 Task: Set the authorization callback URL to register a new OAuth application for the organization "ryshabh2k" to "www.google.com/auth?2000".
Action: Mouse moved to (1023, 99)
Screenshot: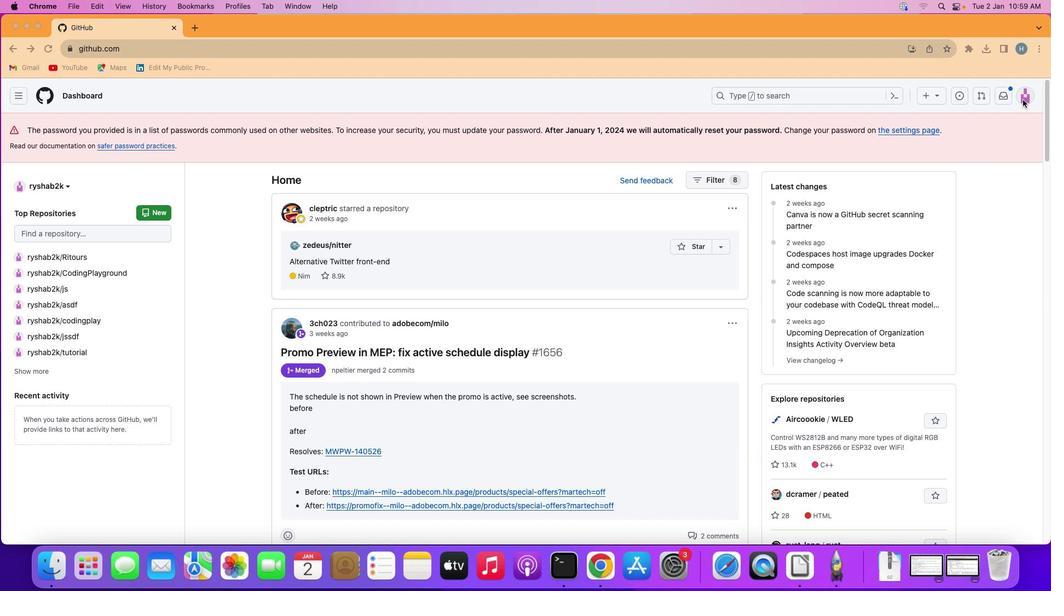 
Action: Mouse pressed left at (1023, 99)
Screenshot: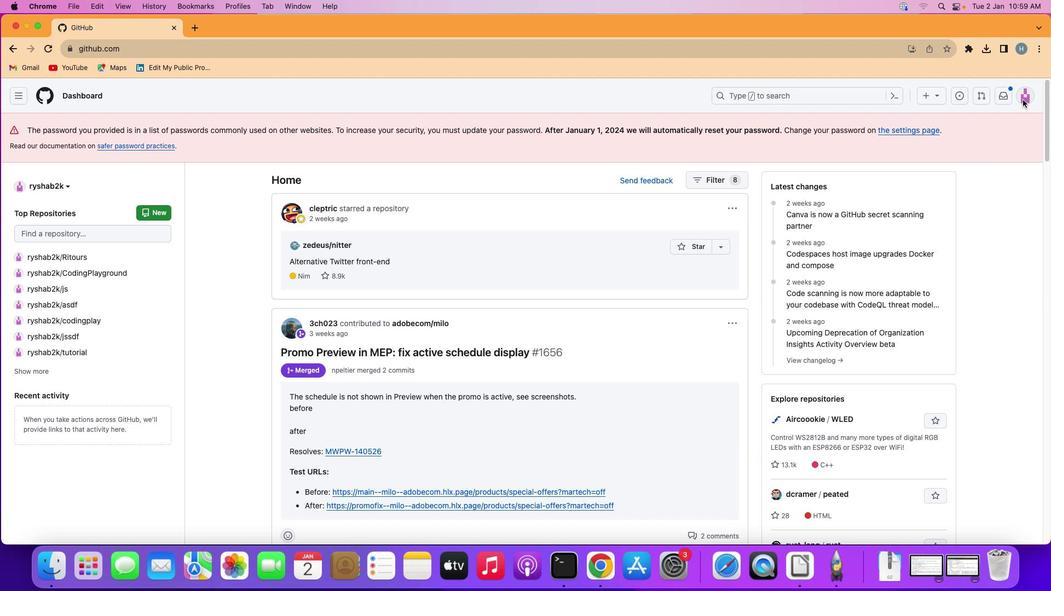 
Action: Mouse moved to (1023, 98)
Screenshot: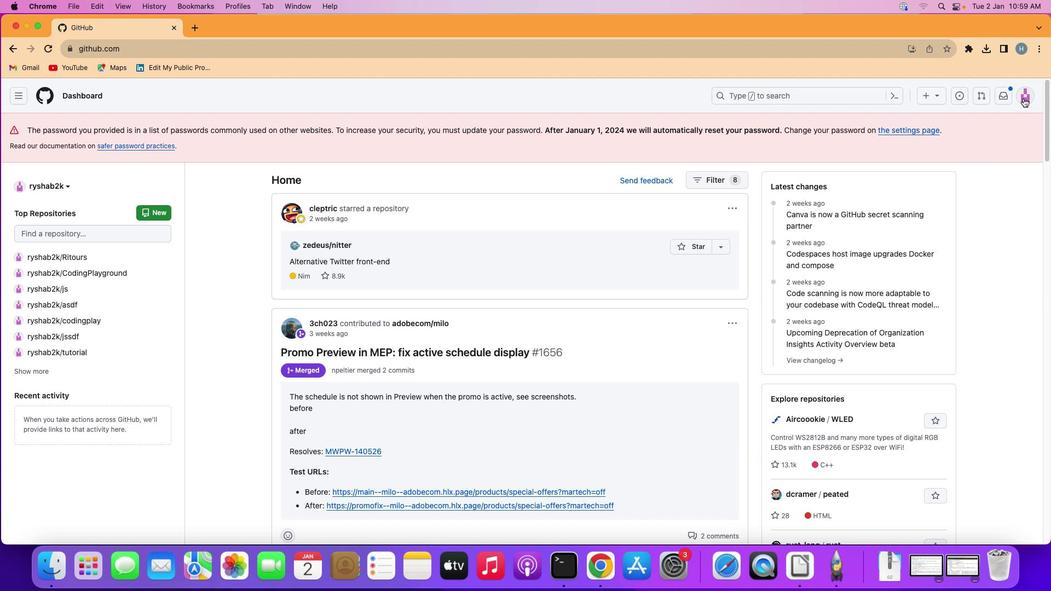 
Action: Mouse pressed left at (1023, 98)
Screenshot: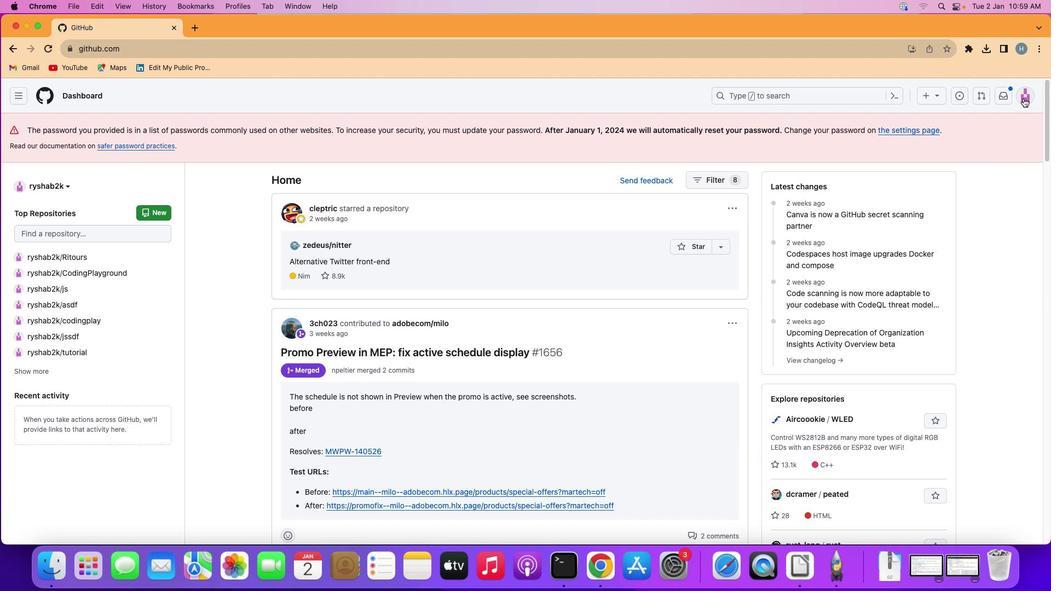 
Action: Mouse moved to (972, 227)
Screenshot: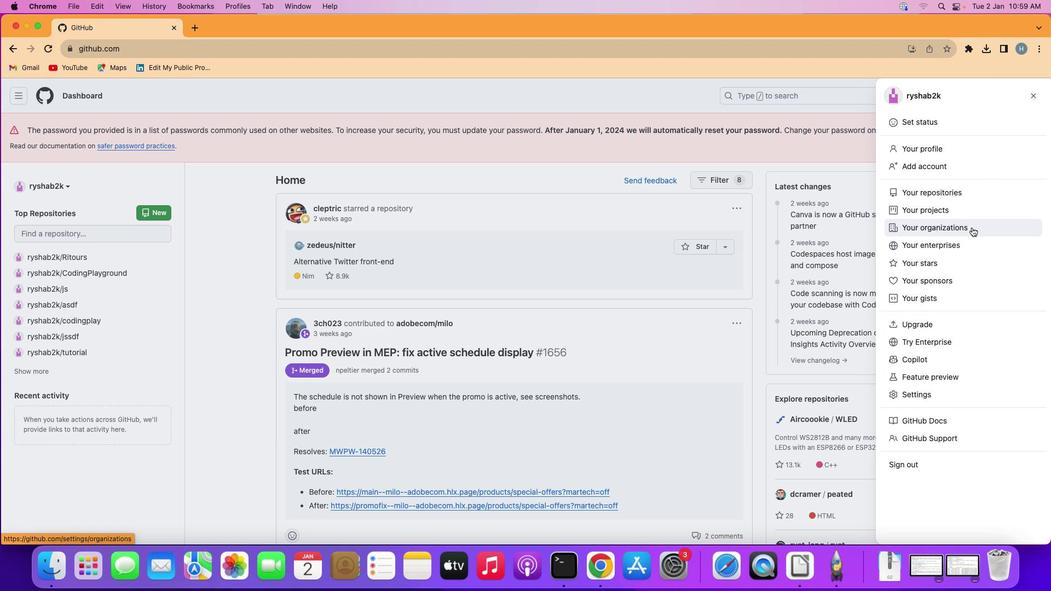 
Action: Mouse pressed left at (972, 227)
Screenshot: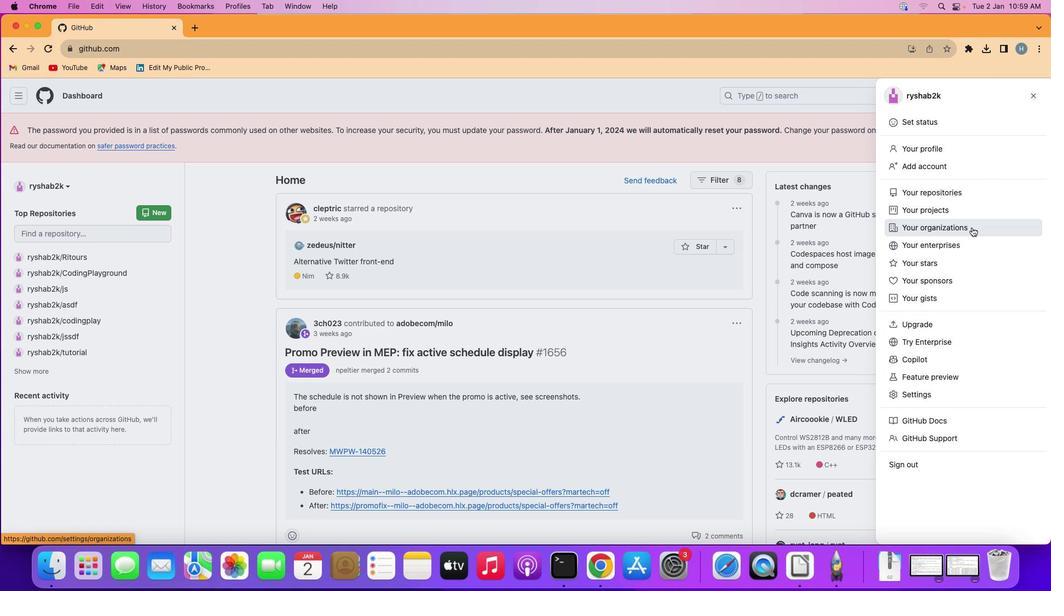 
Action: Mouse moved to (794, 260)
Screenshot: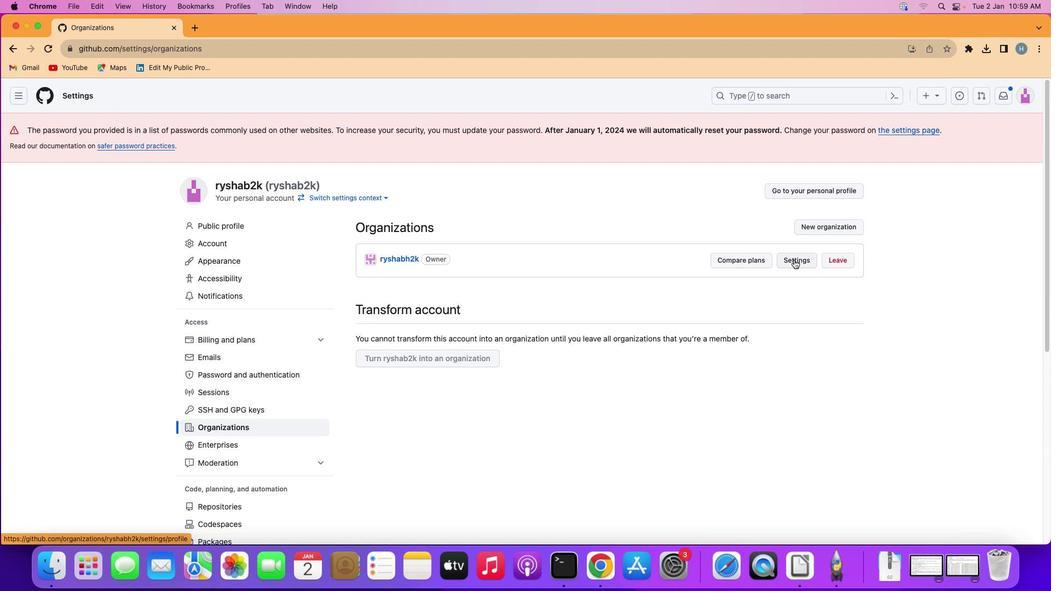 
Action: Mouse pressed left at (794, 260)
Screenshot: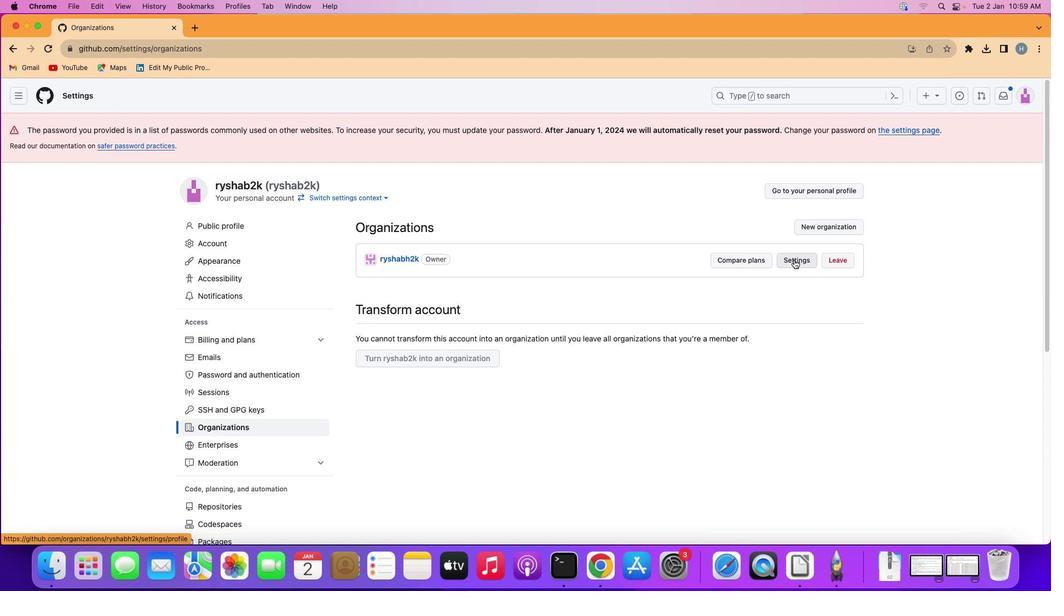 
Action: Mouse moved to (350, 372)
Screenshot: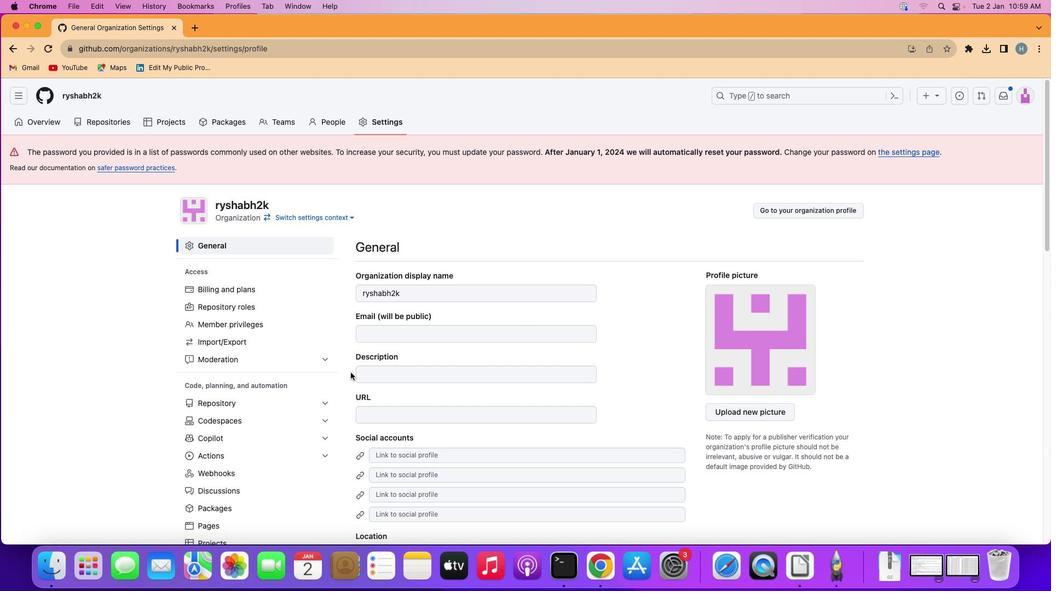 
Action: Mouse scrolled (350, 372) with delta (0, 0)
Screenshot: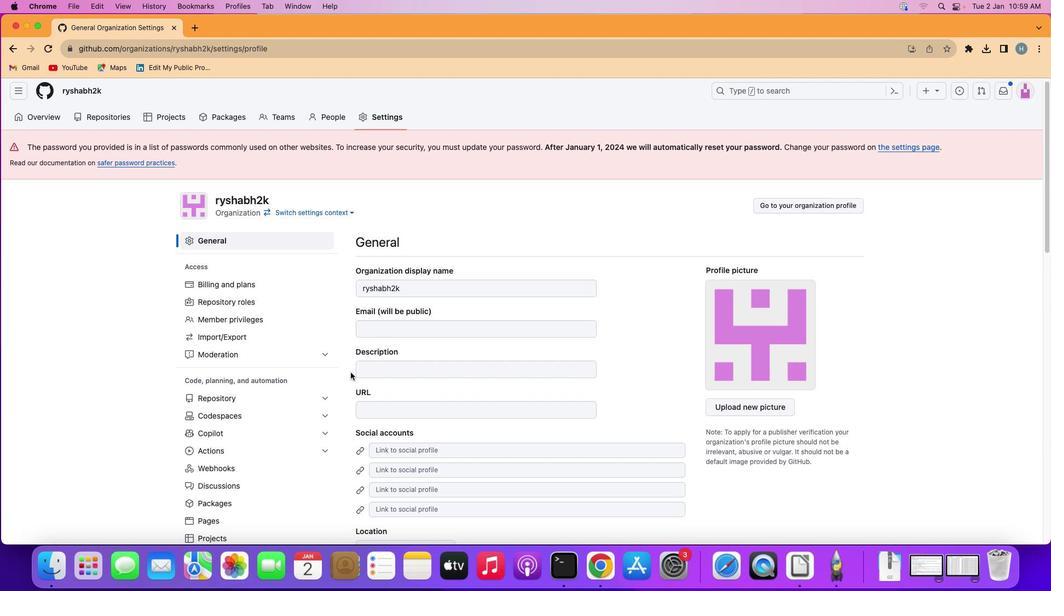 
Action: Mouse scrolled (350, 372) with delta (0, 0)
Screenshot: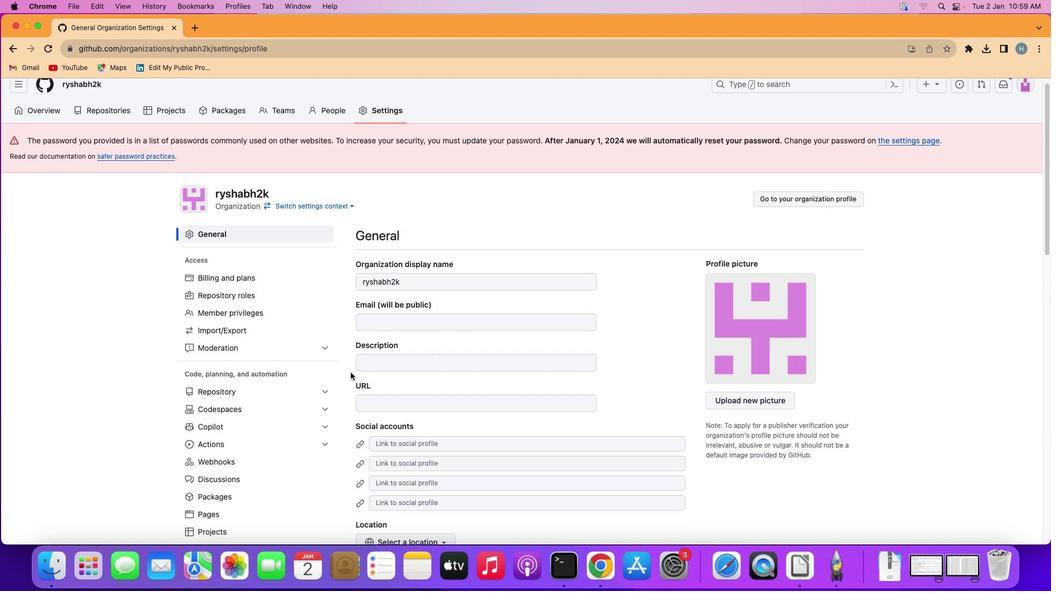 
Action: Mouse moved to (350, 372)
Screenshot: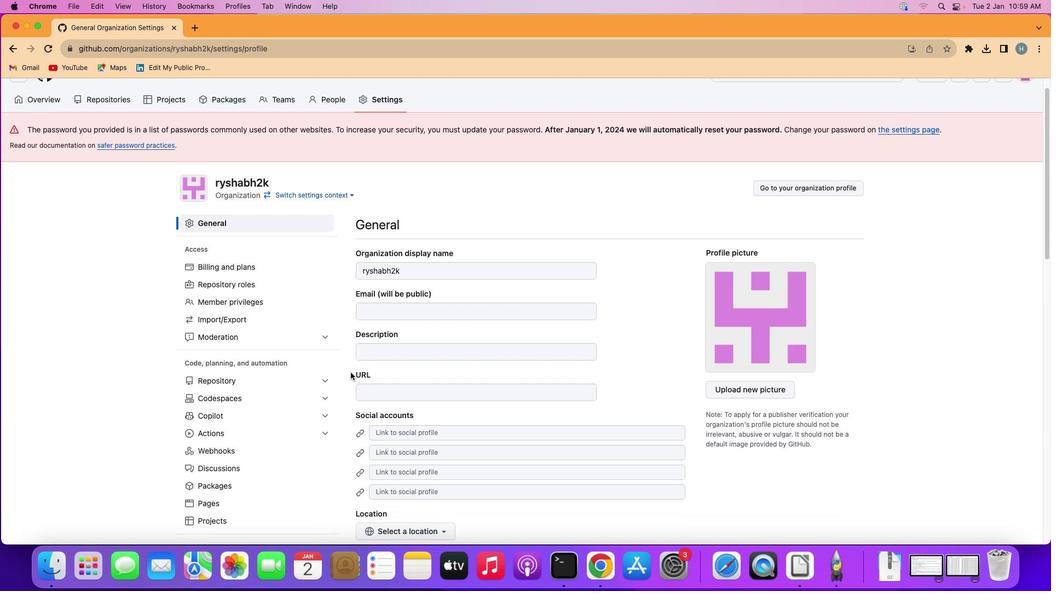 
Action: Mouse scrolled (350, 372) with delta (0, -1)
Screenshot: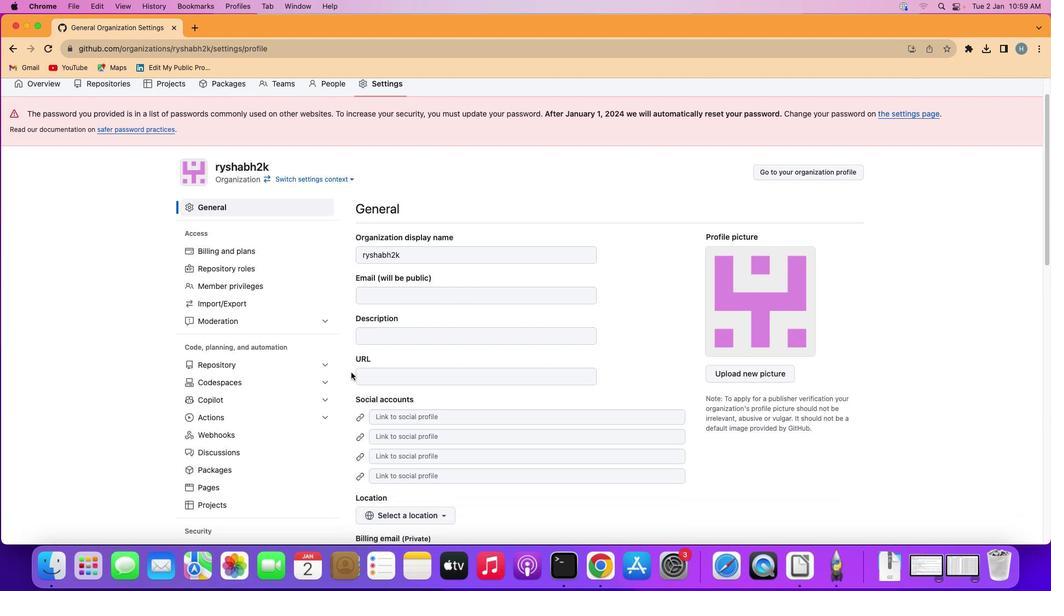 
Action: Mouse moved to (351, 372)
Screenshot: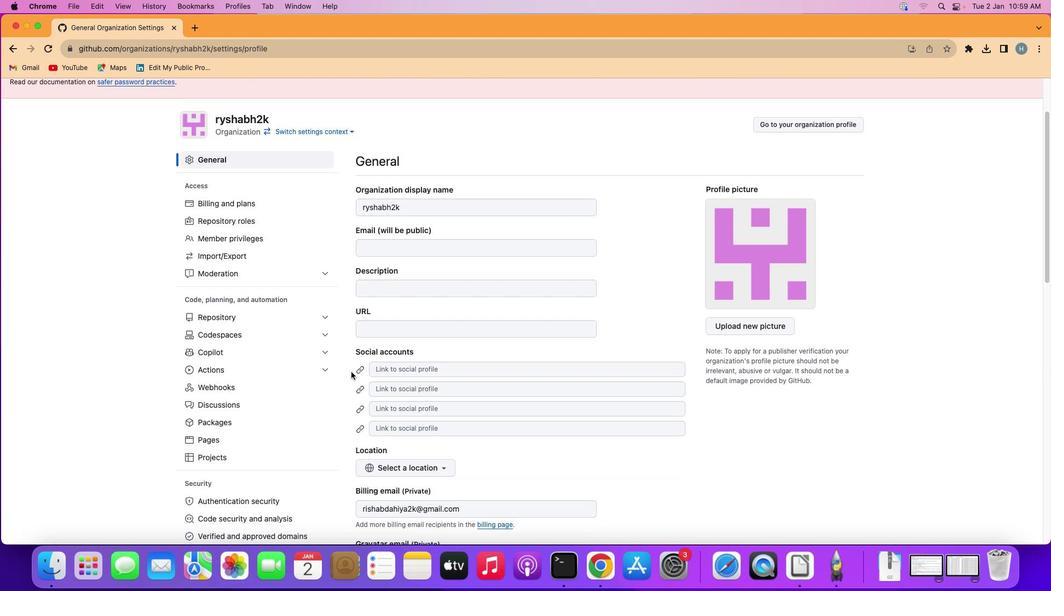 
Action: Mouse scrolled (351, 372) with delta (0, 0)
Screenshot: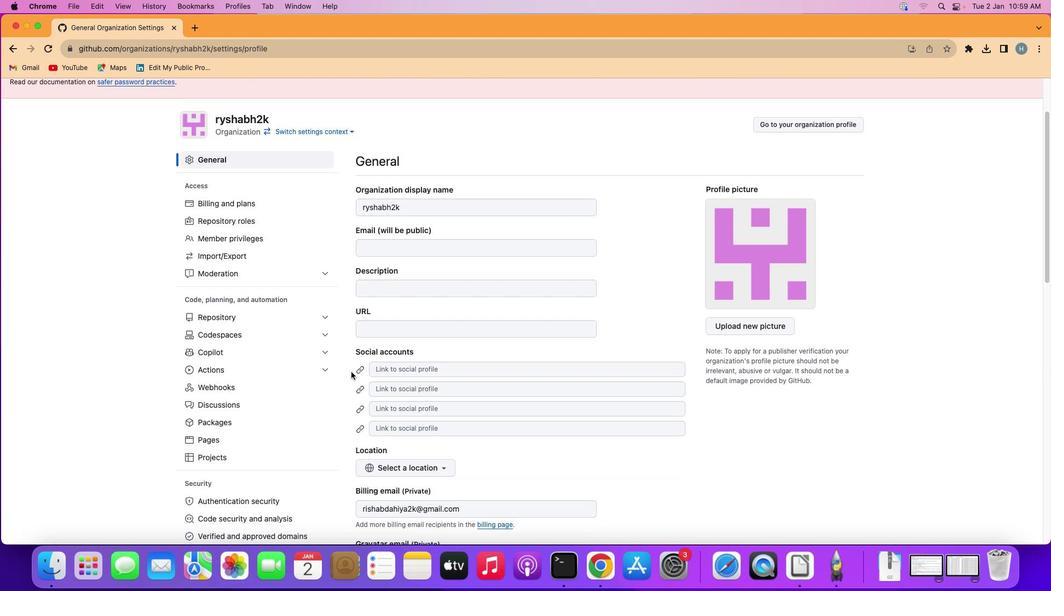 
Action: Mouse scrolled (351, 372) with delta (0, 0)
Screenshot: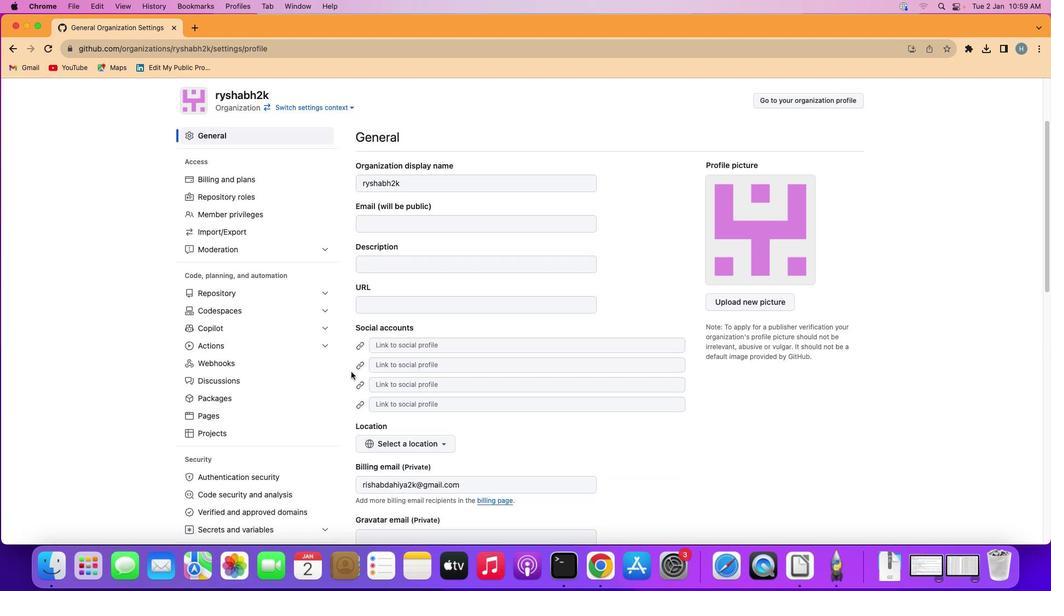 
Action: Mouse moved to (351, 371)
Screenshot: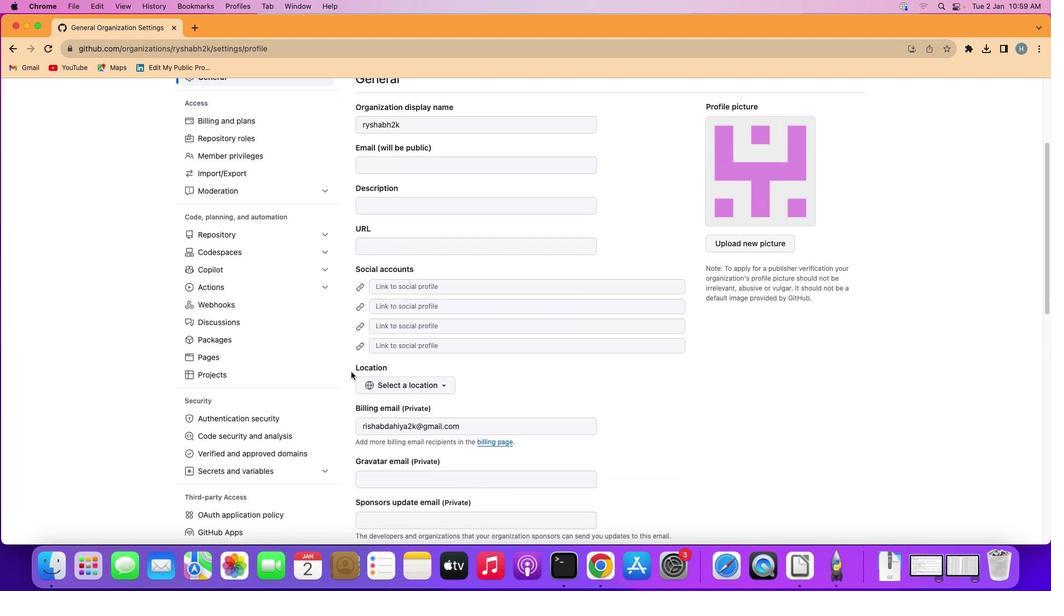 
Action: Mouse scrolled (351, 371) with delta (0, -1)
Screenshot: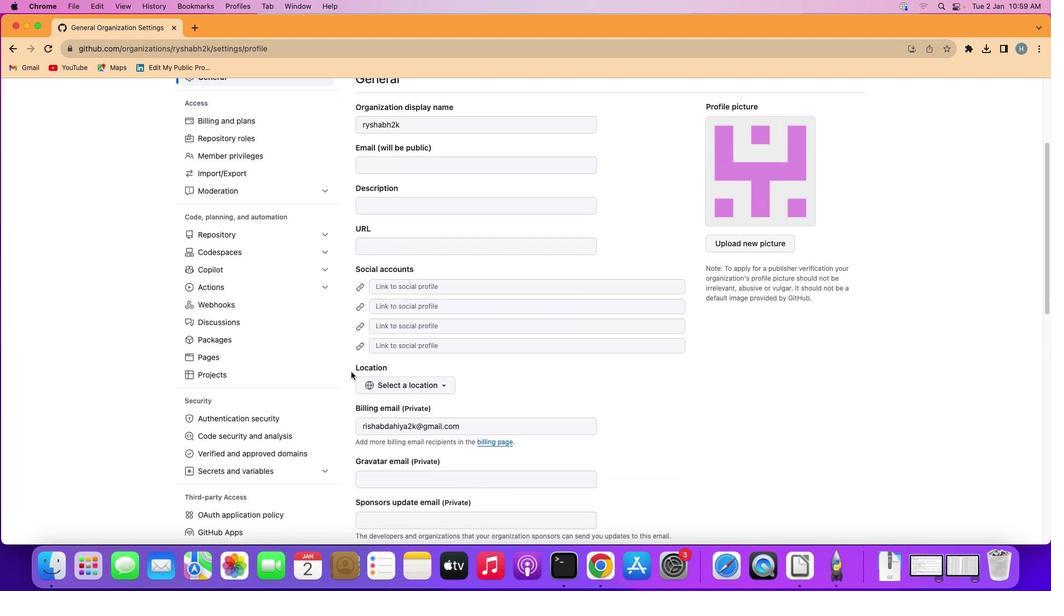 
Action: Mouse scrolled (351, 371) with delta (0, -2)
Screenshot: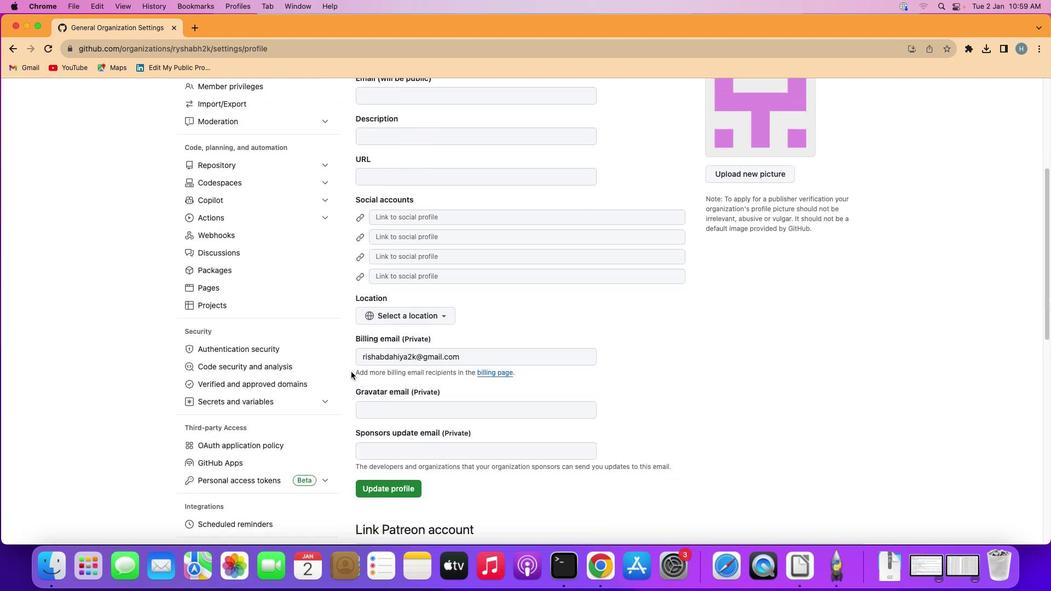 
Action: Mouse moved to (352, 371)
Screenshot: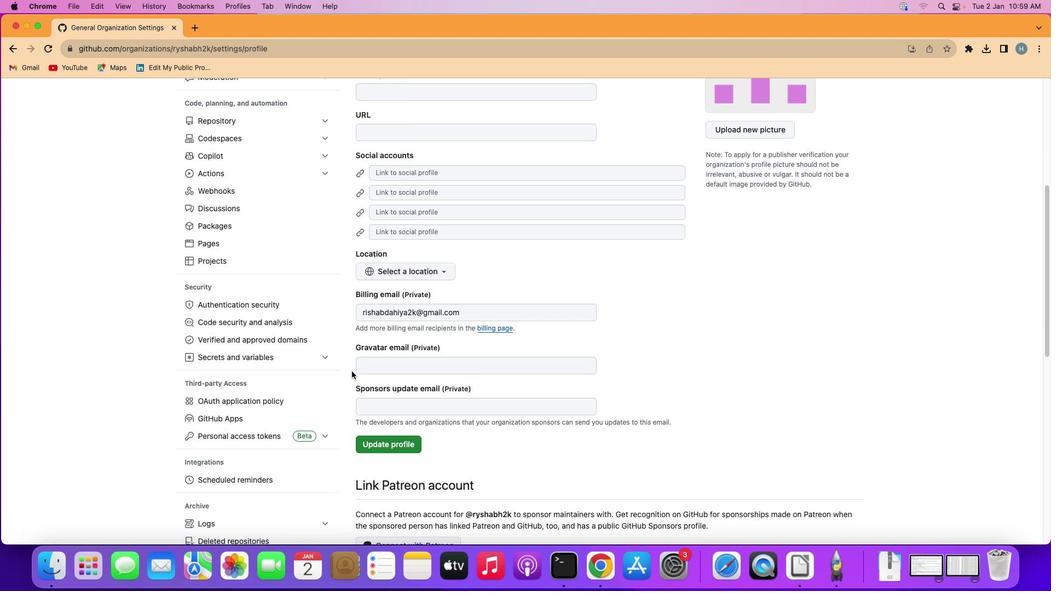 
Action: Mouse scrolled (352, 371) with delta (0, 0)
Screenshot: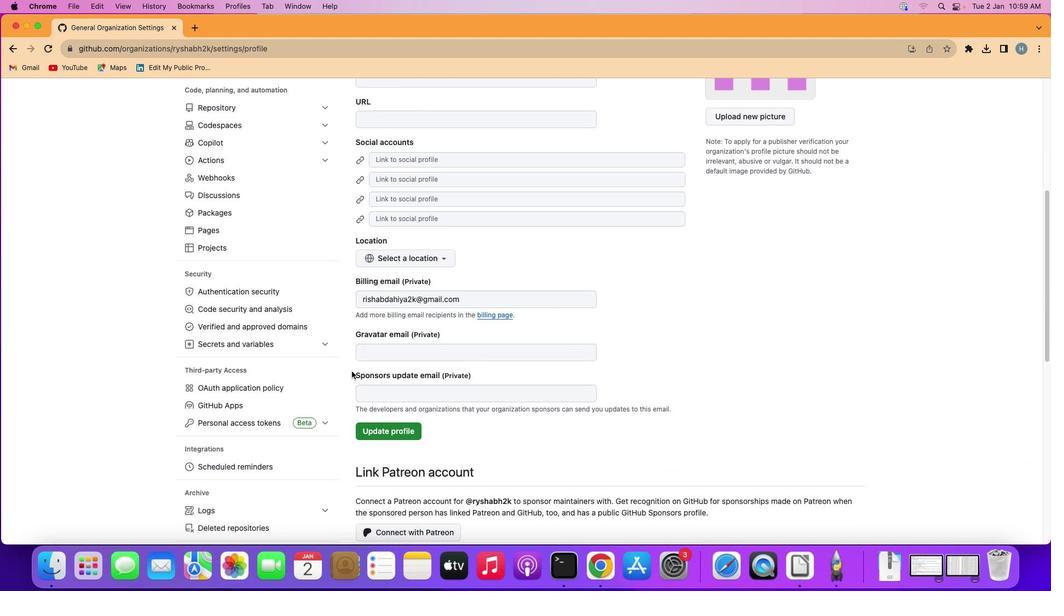 
Action: Mouse scrolled (352, 371) with delta (0, -1)
Screenshot: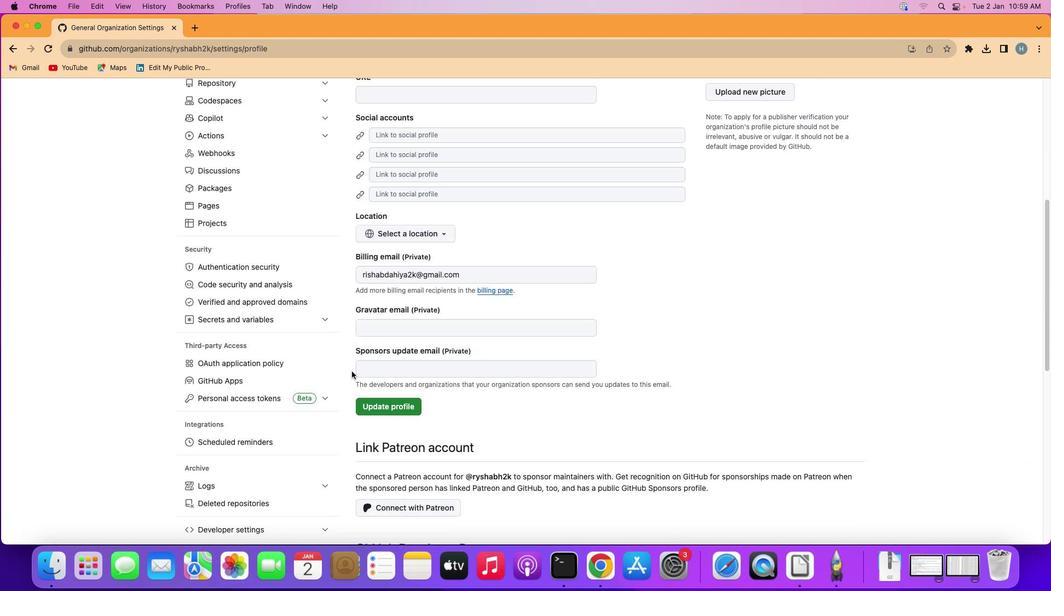 
Action: Mouse moved to (352, 371)
Screenshot: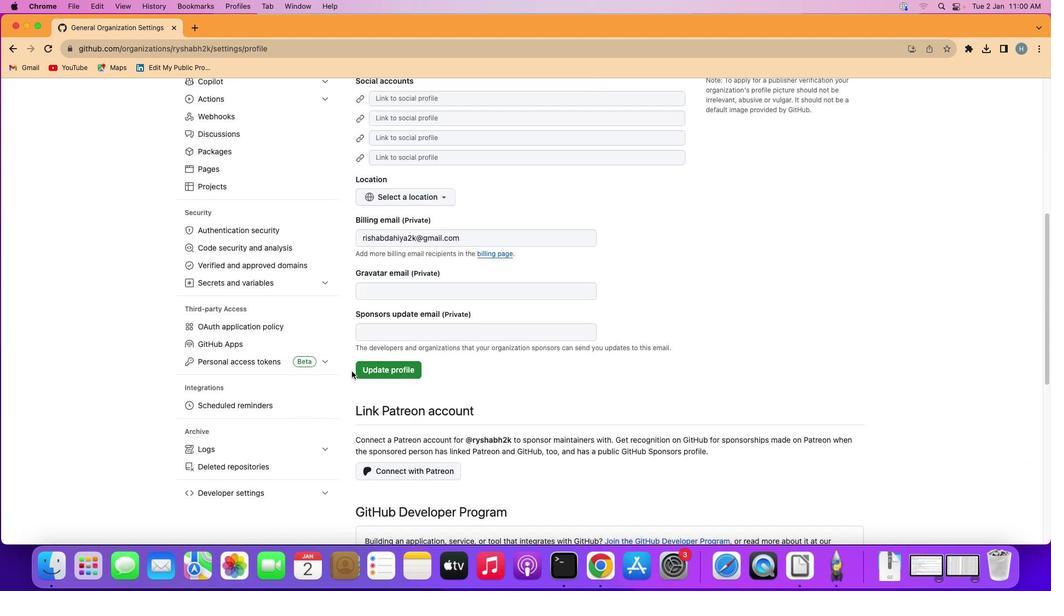 
Action: Mouse scrolled (352, 371) with delta (0, -1)
Screenshot: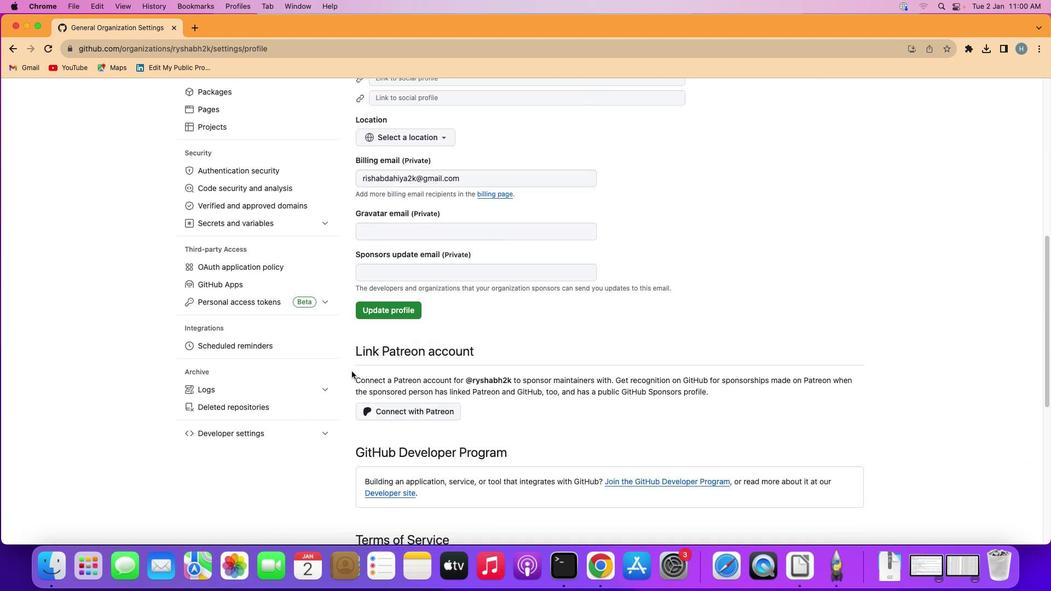 
Action: Mouse scrolled (352, 371) with delta (0, -2)
Screenshot: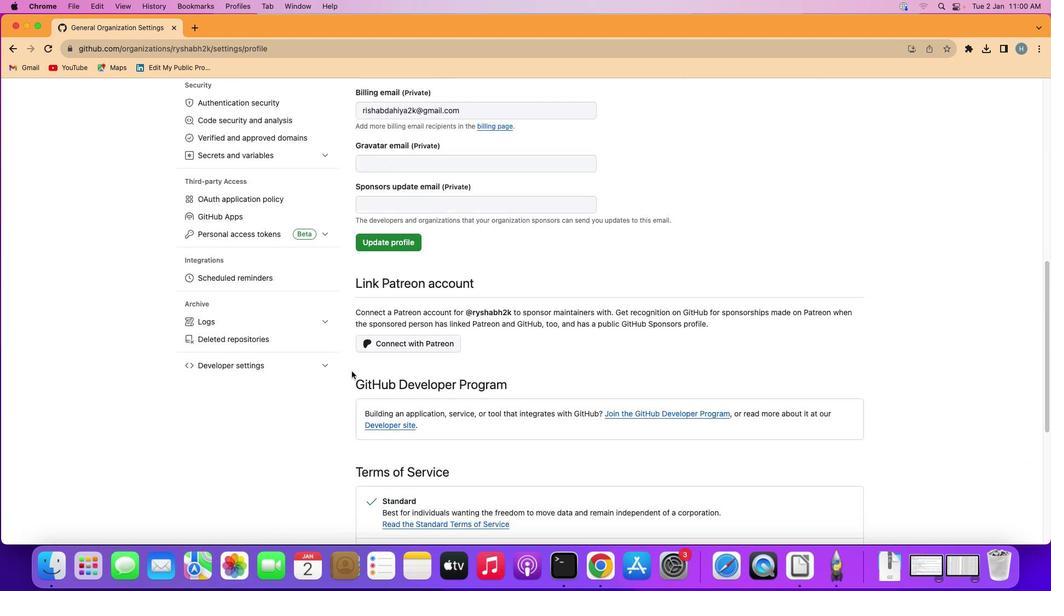 
Action: Mouse moved to (305, 322)
Screenshot: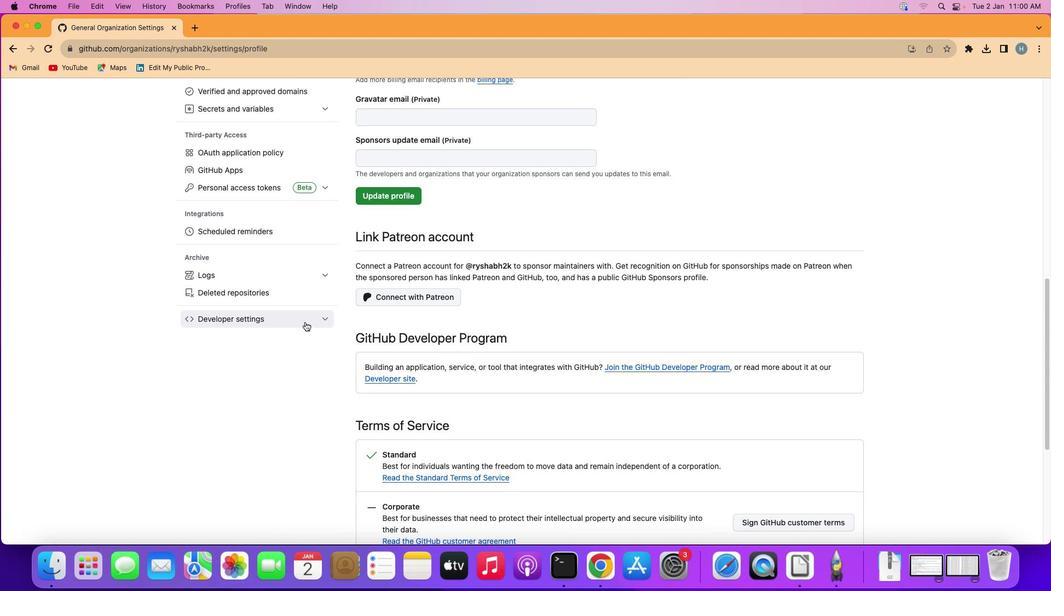 
Action: Mouse pressed left at (305, 322)
Screenshot: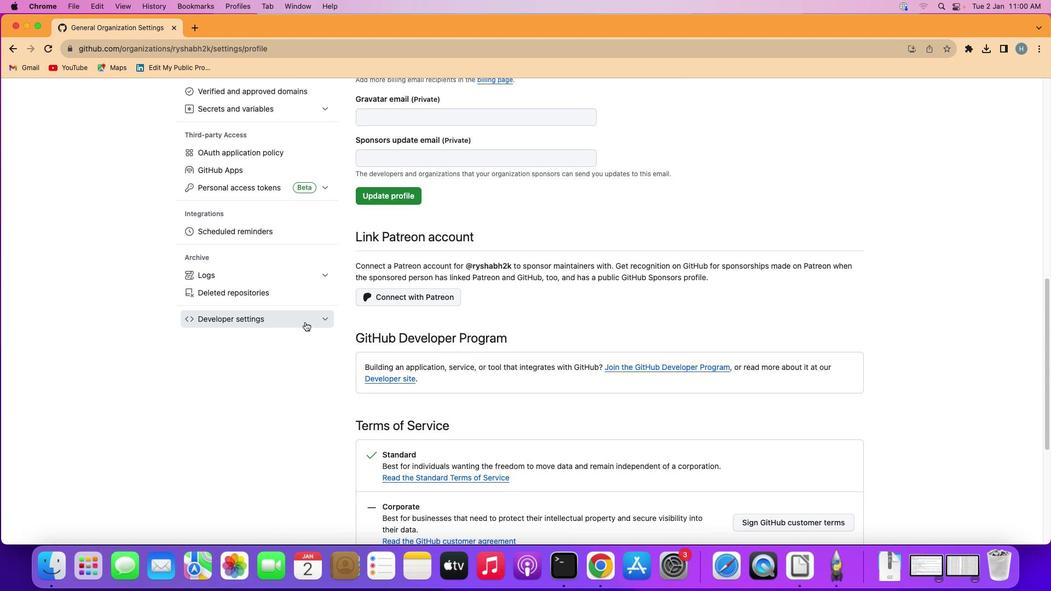 
Action: Mouse moved to (291, 338)
Screenshot: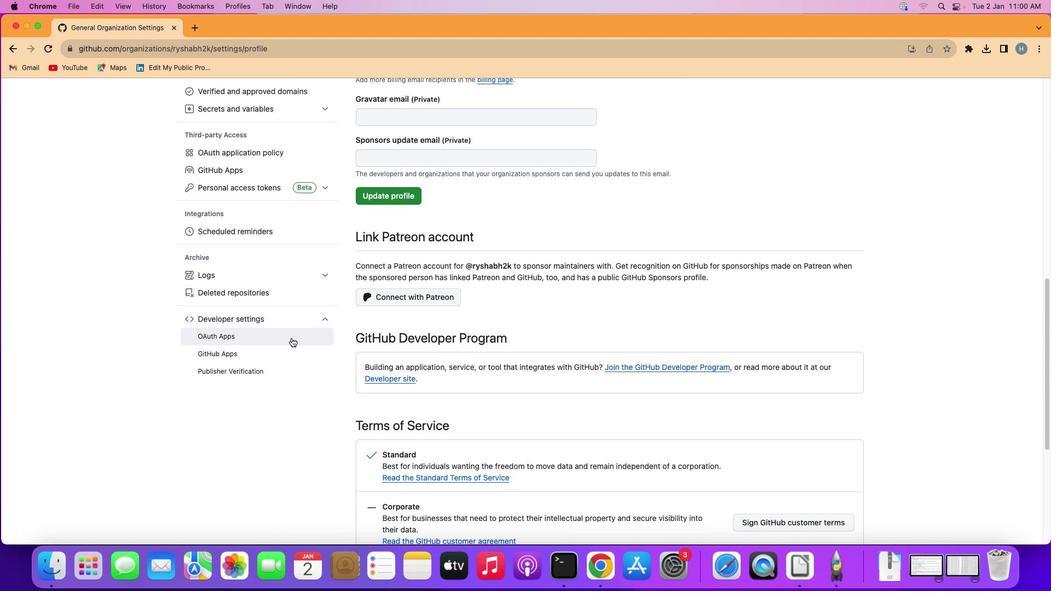 
Action: Mouse pressed left at (291, 338)
Screenshot: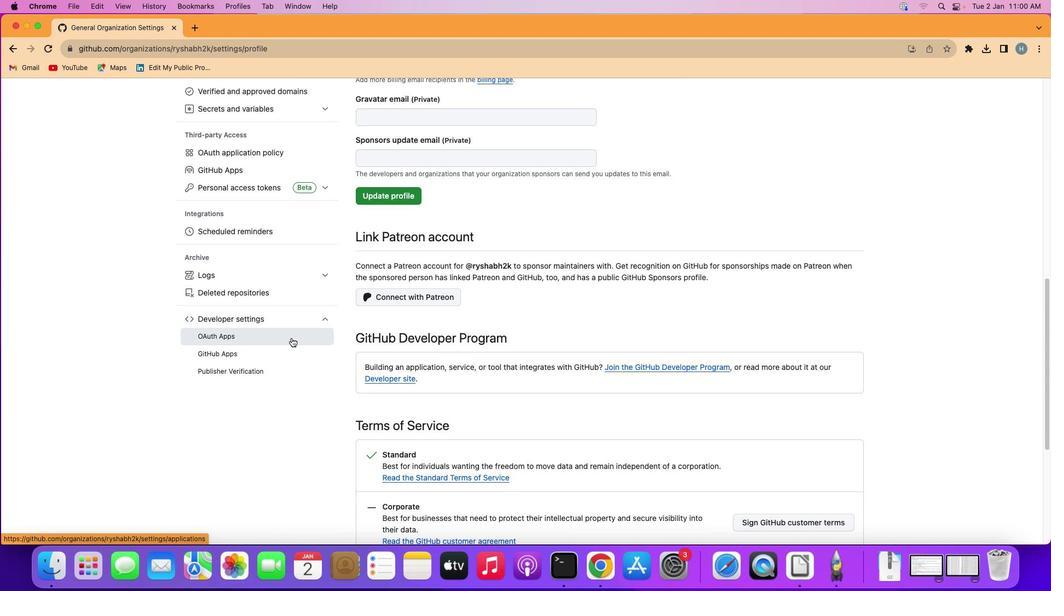 
Action: Mouse moved to (597, 282)
Screenshot: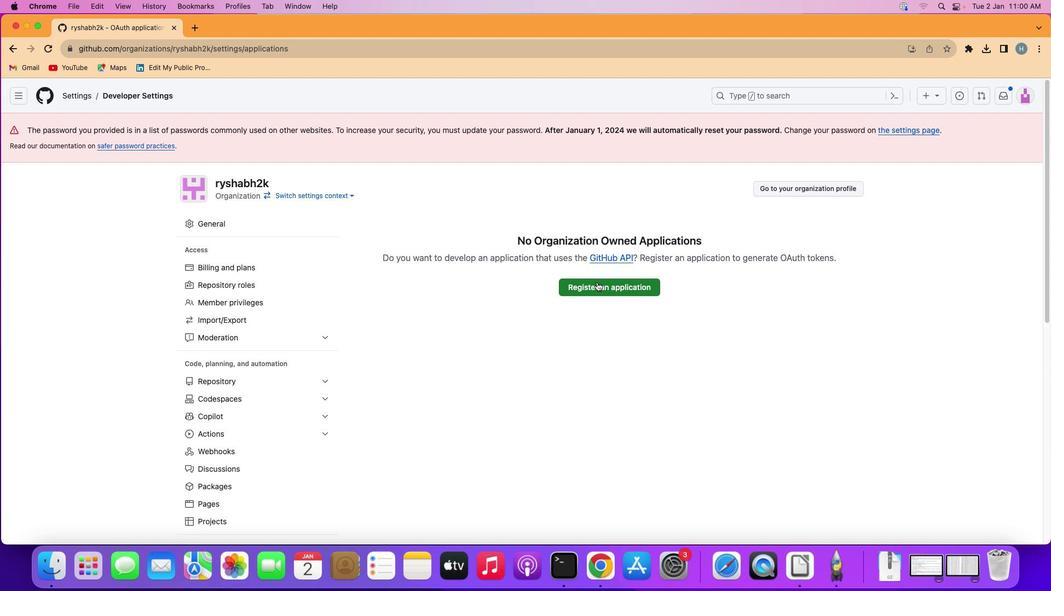 
Action: Mouse pressed left at (597, 282)
Screenshot: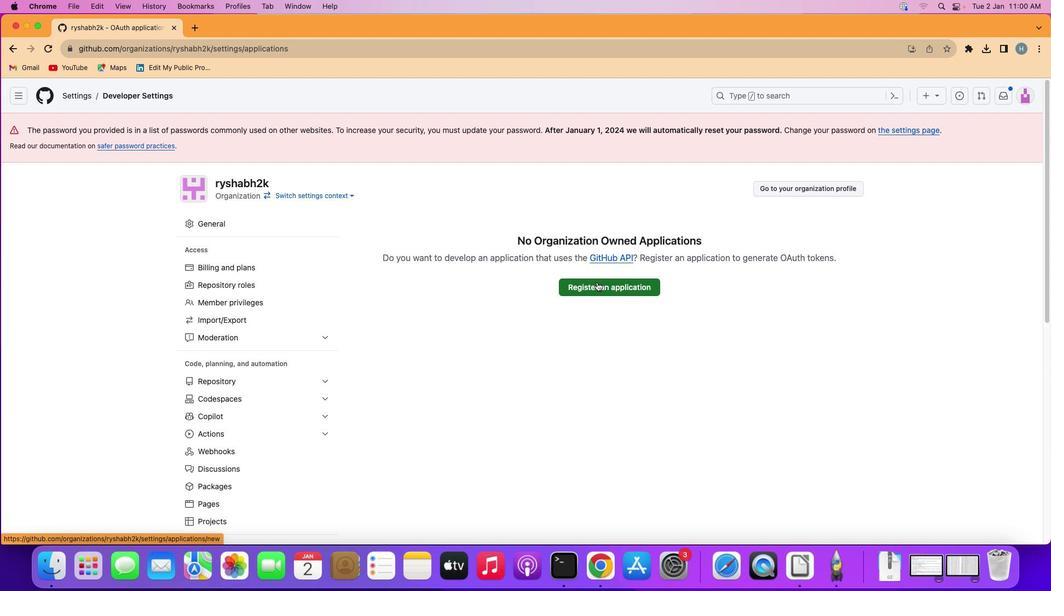 
Action: Mouse moved to (535, 327)
Screenshot: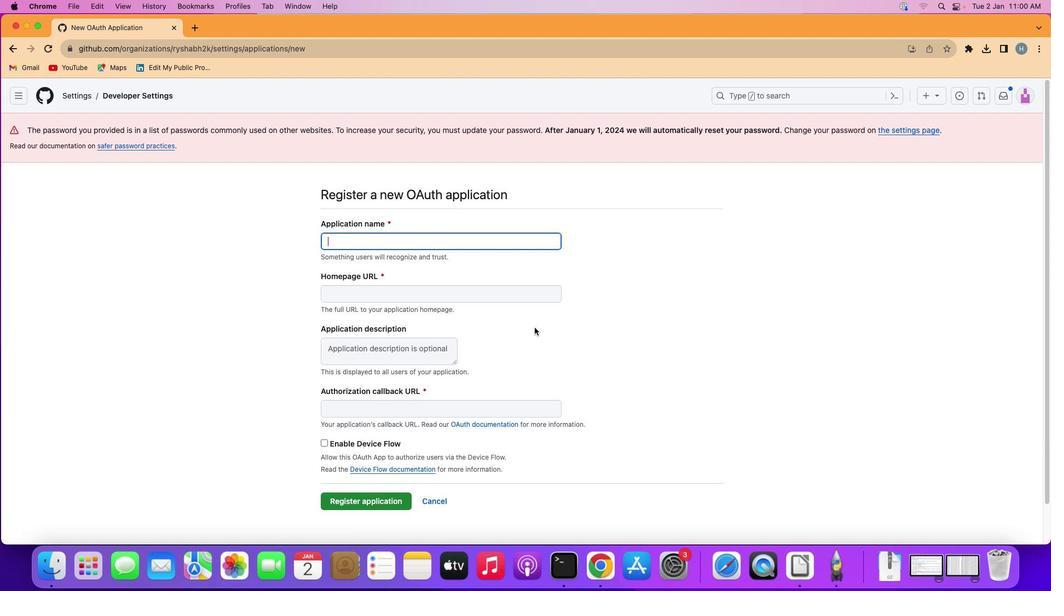 
Action: Mouse scrolled (535, 327) with delta (0, 0)
Screenshot: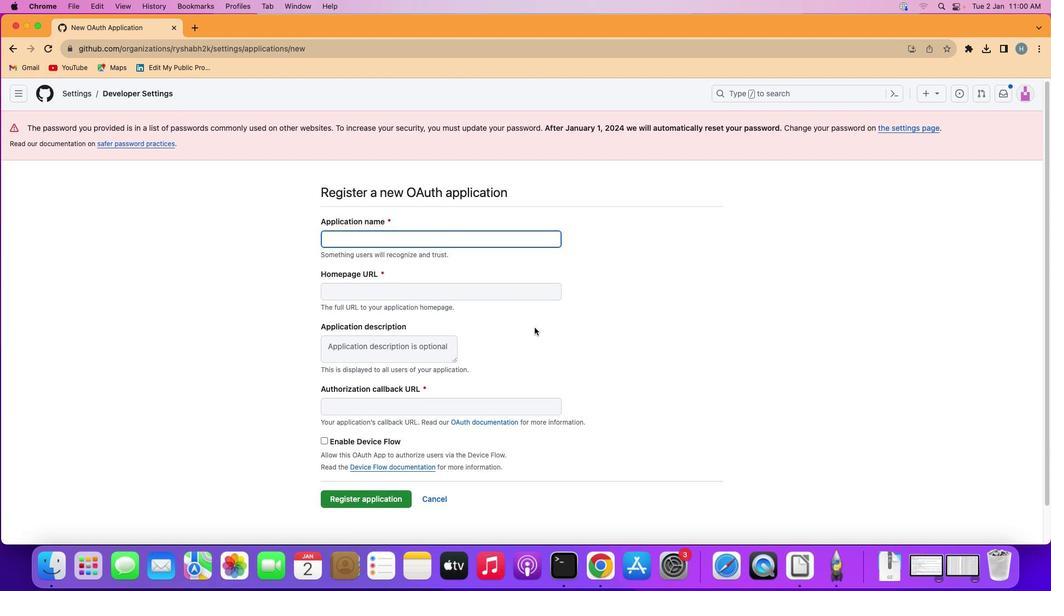 
Action: Mouse scrolled (535, 327) with delta (0, 0)
Screenshot: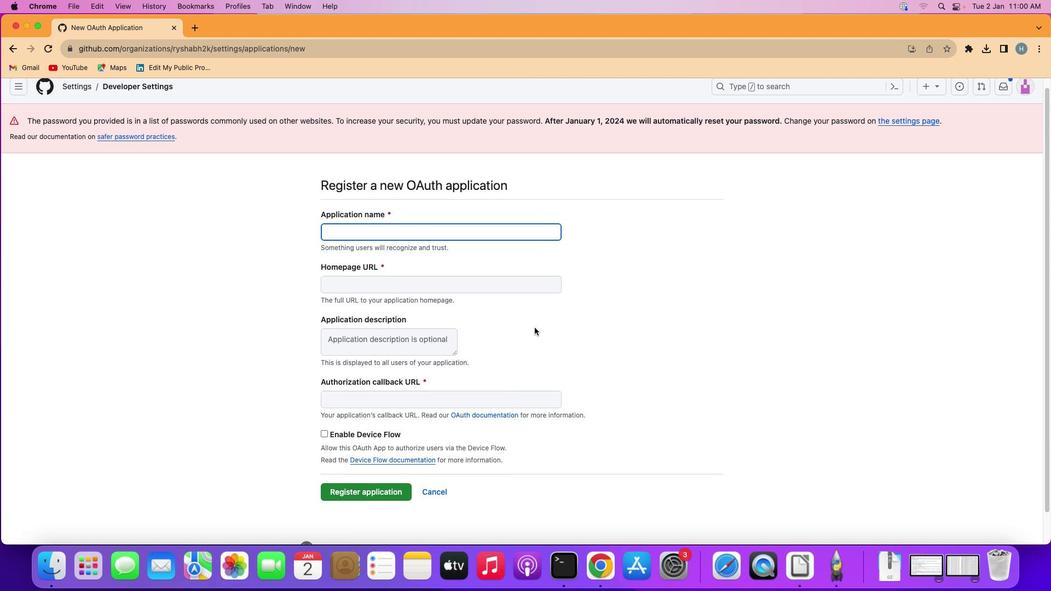
Action: Mouse scrolled (535, 327) with delta (0, 0)
Screenshot: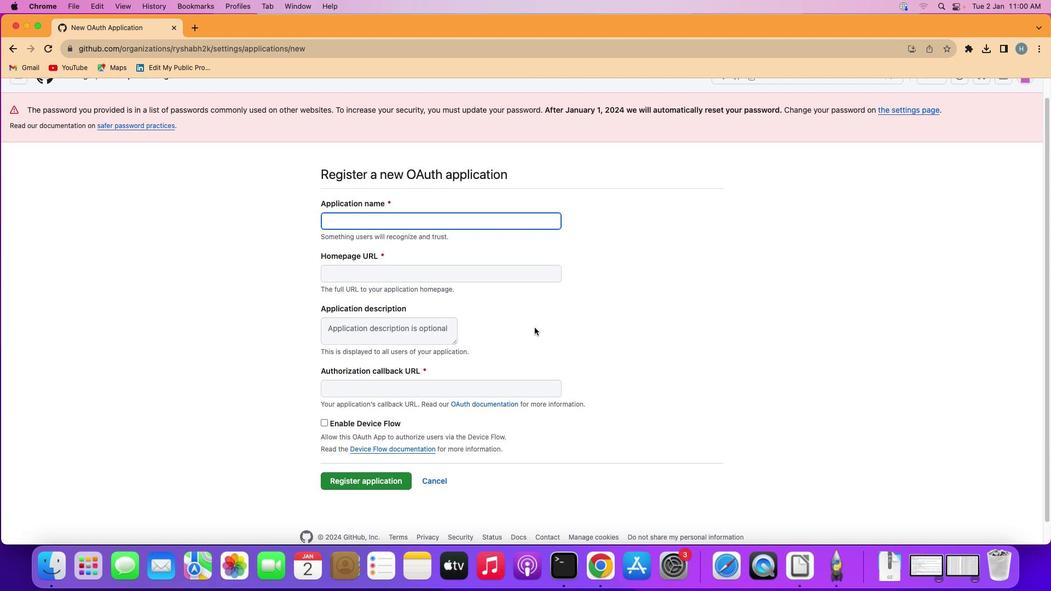 
Action: Mouse moved to (422, 366)
Screenshot: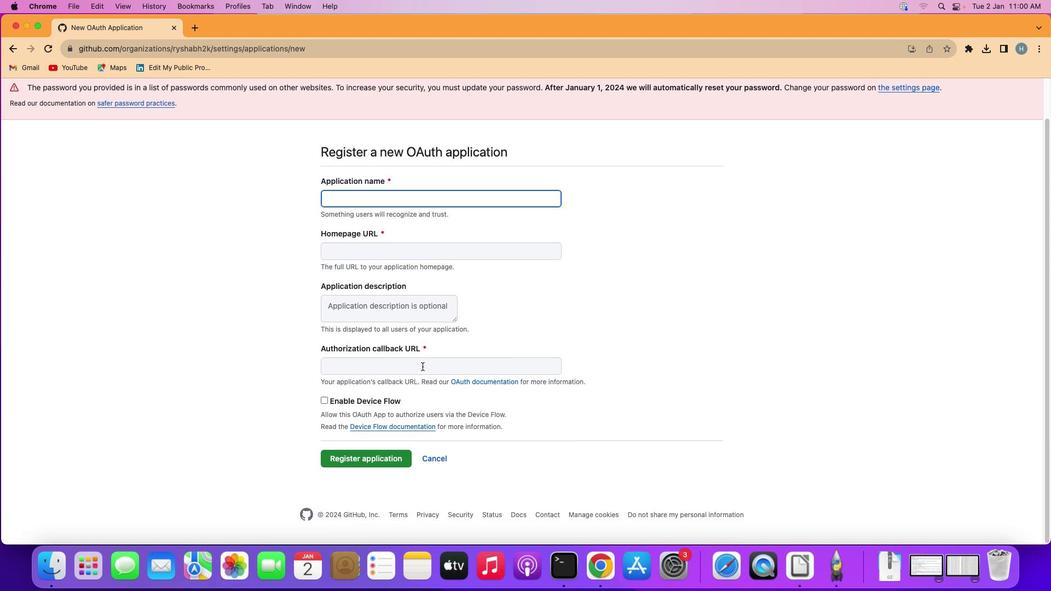 
Action: Mouse pressed left at (422, 366)
Screenshot: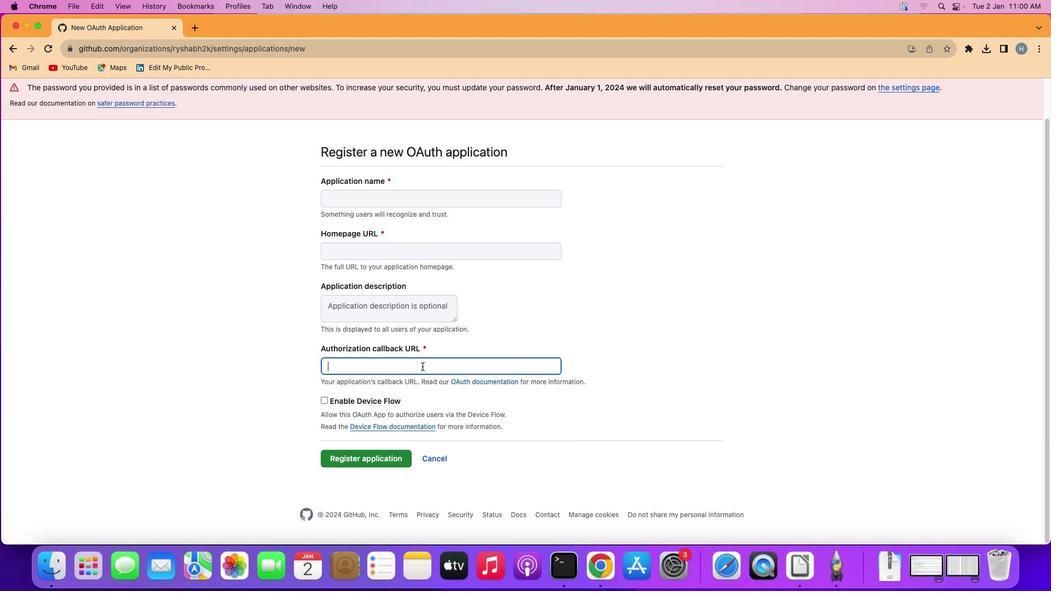 
Action: Mouse moved to (422, 366)
Screenshot: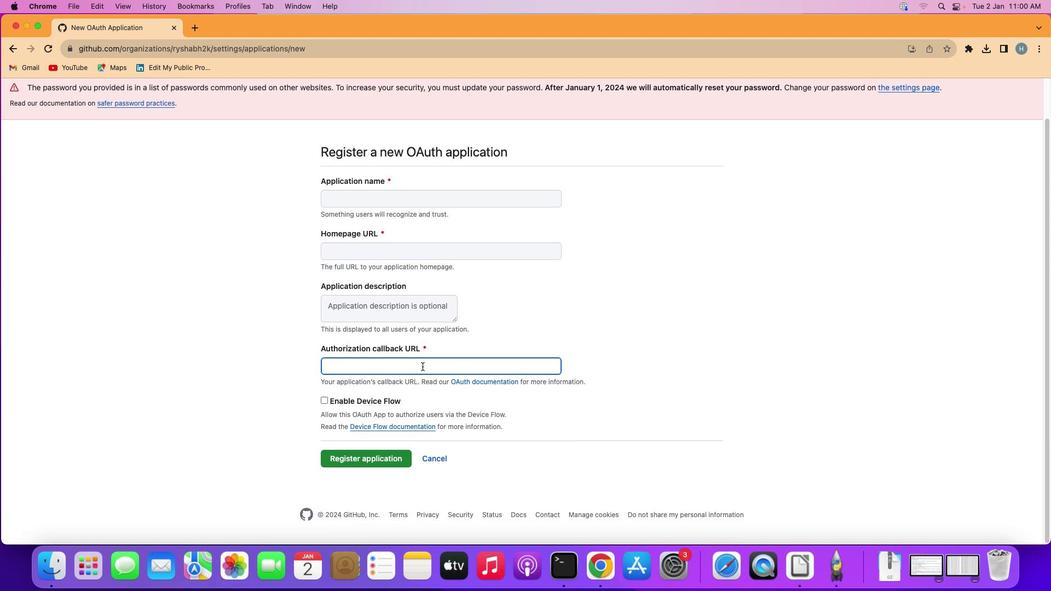 
Action: Key pressed Key.cmd'v'
Screenshot: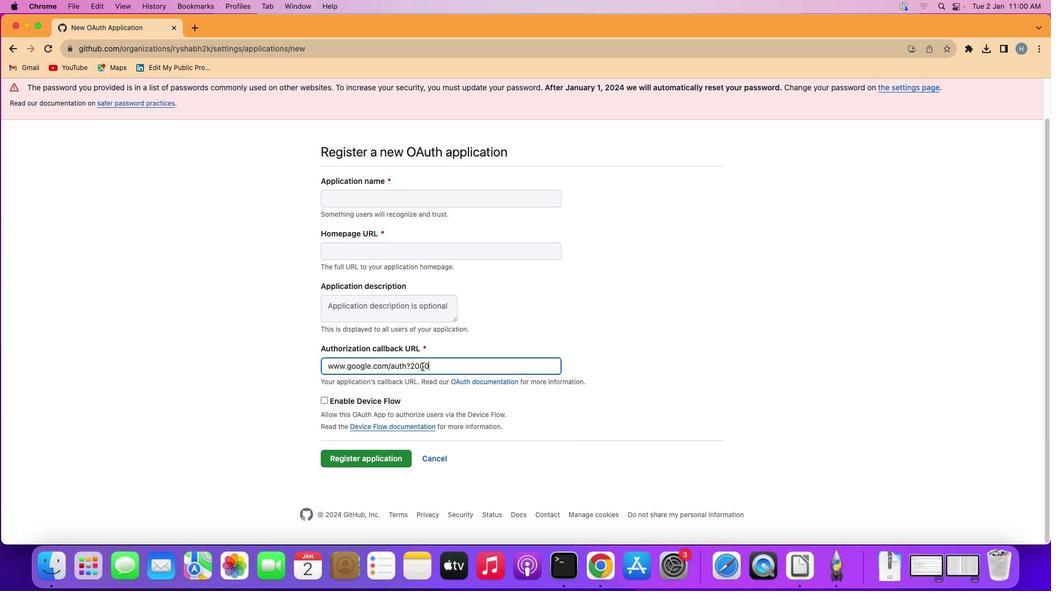 
Action: Mouse moved to (422, 366)
Screenshot: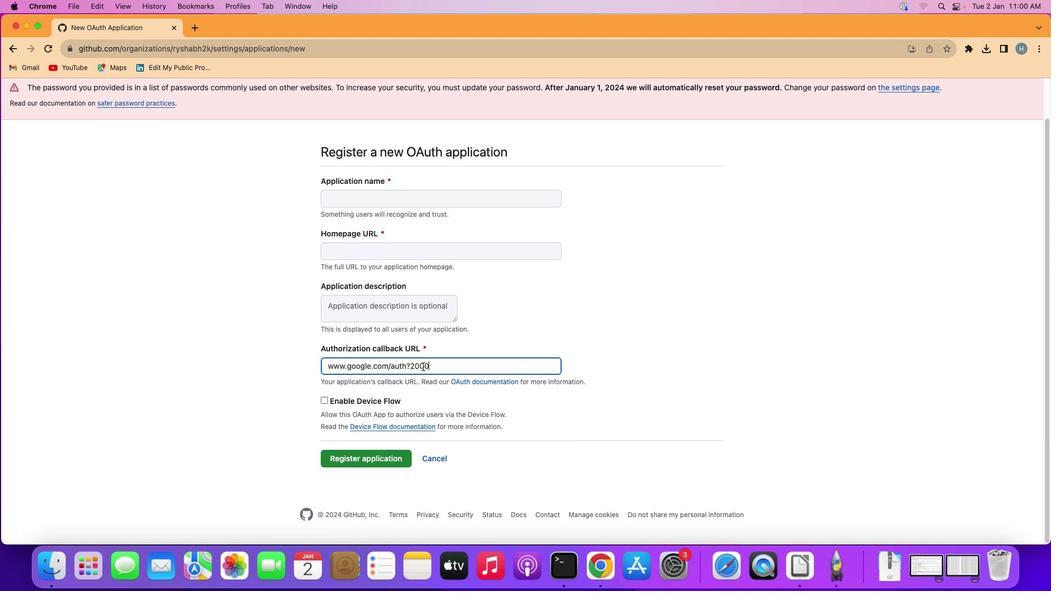 
